 Task: Add Attachment from computer to Card Card0000000145 in Board Board0000000037 in Workspace WS0000000013 in Trello. Add Cover Green to Card Card0000000145 in Board Board0000000037 in Workspace WS0000000013 in Trello. Add "Move Card To …" Button titled Button0000000145 to "top" of the list "To Do" to Card Card0000000145 in Board Board0000000037 in Workspace WS0000000013 in Trello. Add Description DS0000000145 to Card Card0000000146 in Board Board0000000037 in Workspace WS0000000013 in Trello. Add Comment CM0000000145 to Card Card0000000146 in Board Board0000000037 in Workspace WS0000000013 in Trello
Action: Mouse moved to (287, 212)
Screenshot: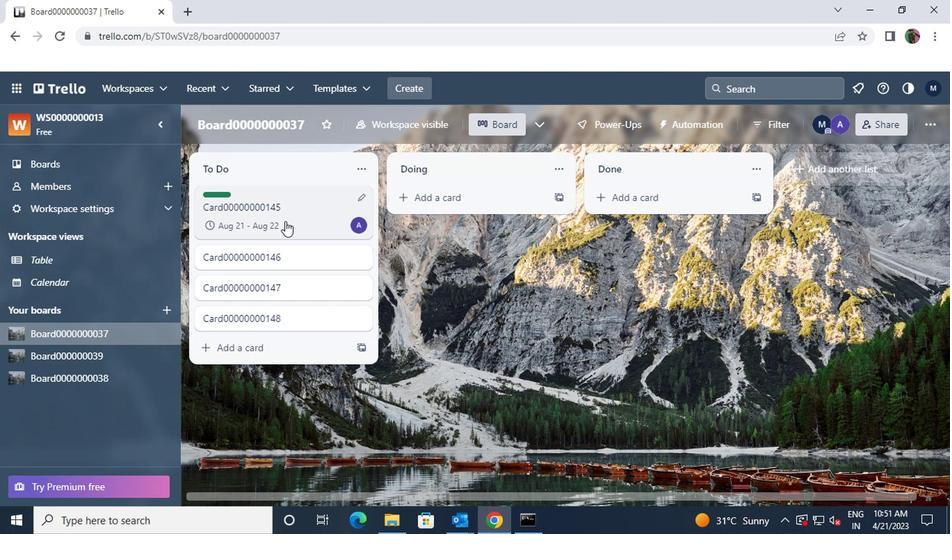 
Action: Mouse pressed left at (287, 212)
Screenshot: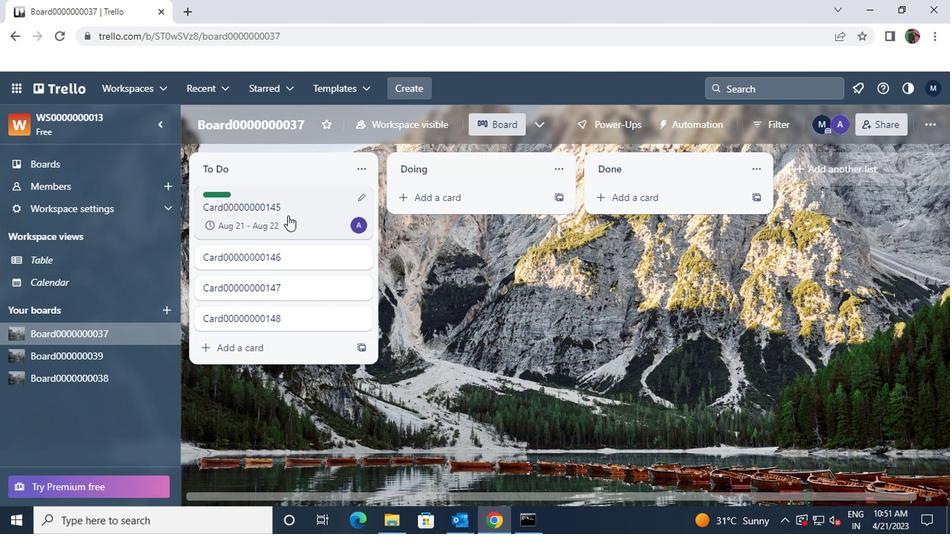 
Action: Mouse moved to (634, 300)
Screenshot: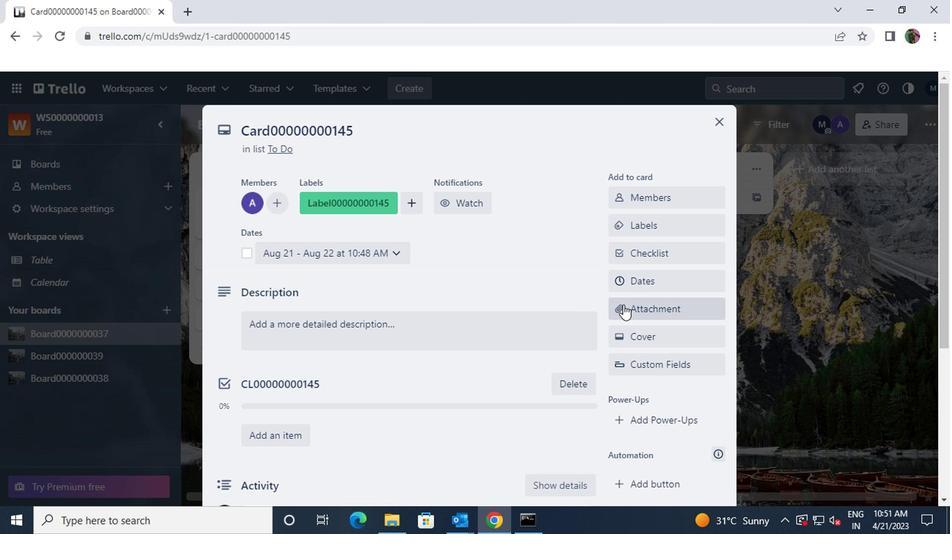 
Action: Mouse pressed left at (634, 300)
Screenshot: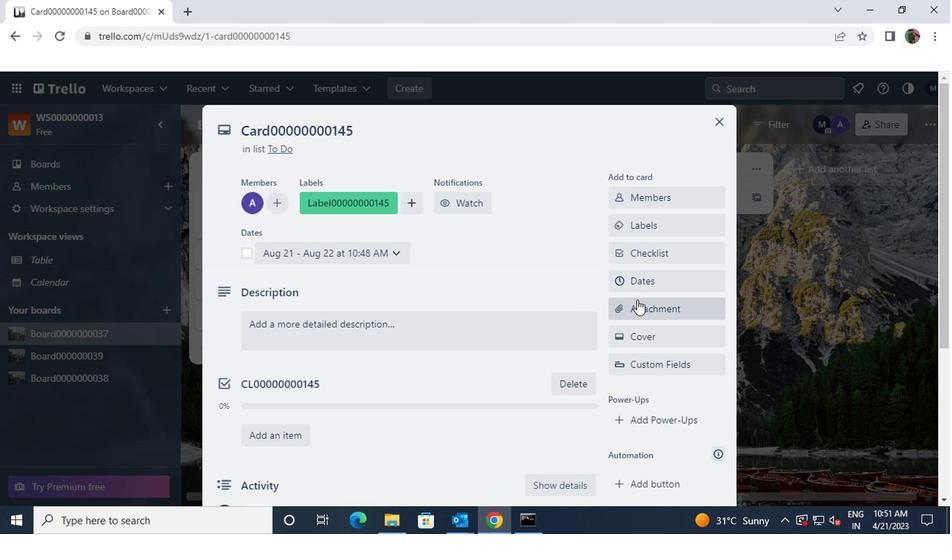 
Action: Mouse moved to (621, 147)
Screenshot: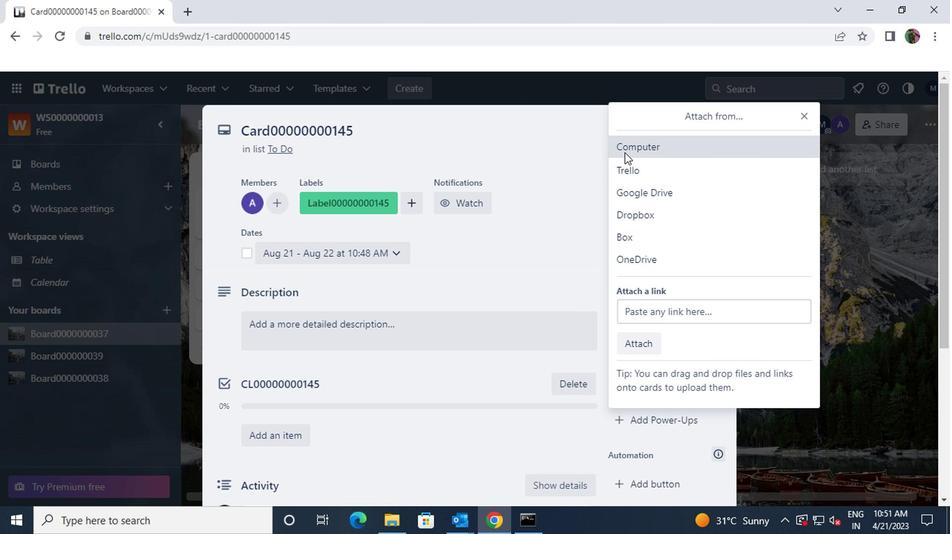 
Action: Mouse pressed left at (621, 147)
Screenshot: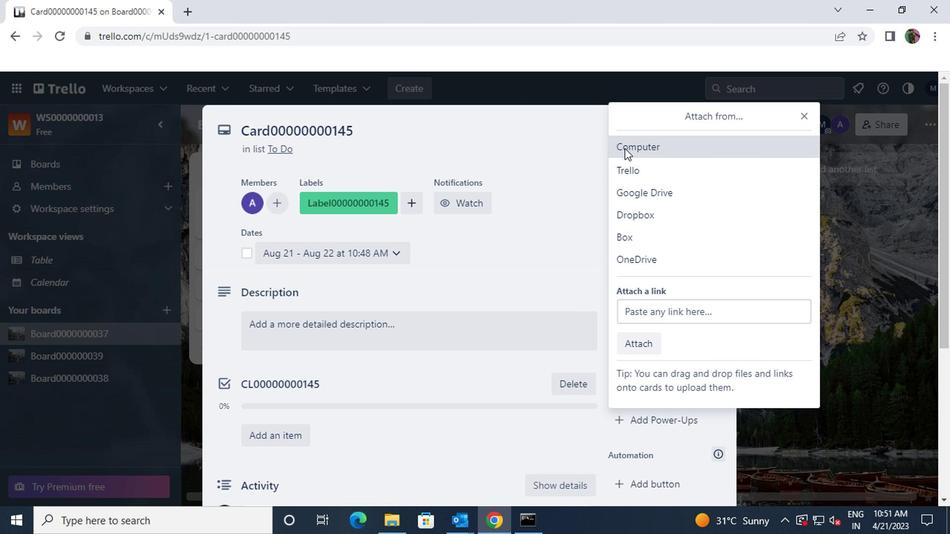 
Action: Mouse moved to (321, 101)
Screenshot: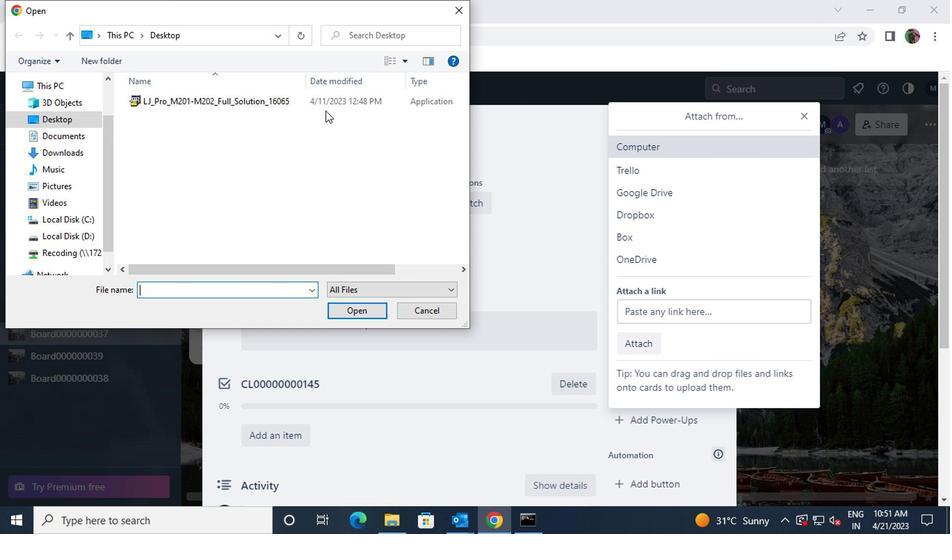
Action: Mouse pressed left at (321, 101)
Screenshot: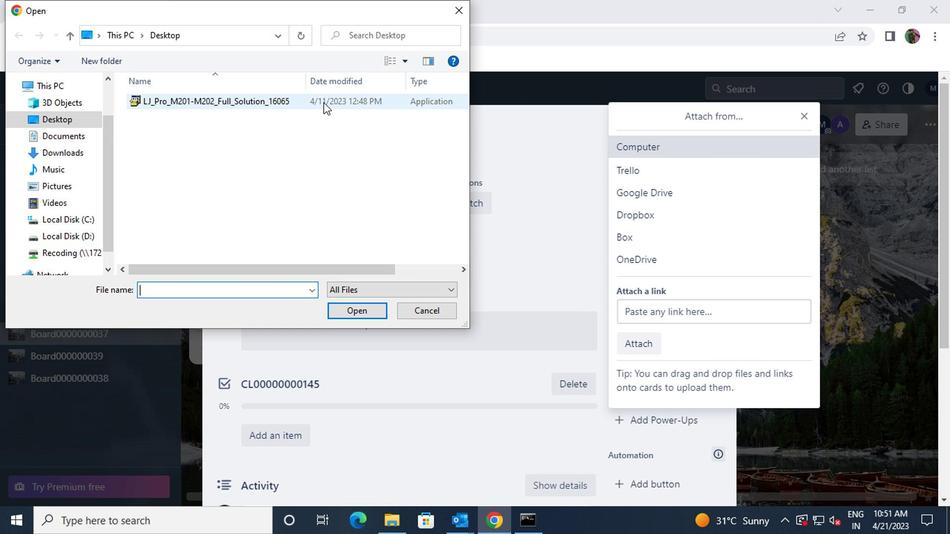 
Action: Mouse moved to (357, 313)
Screenshot: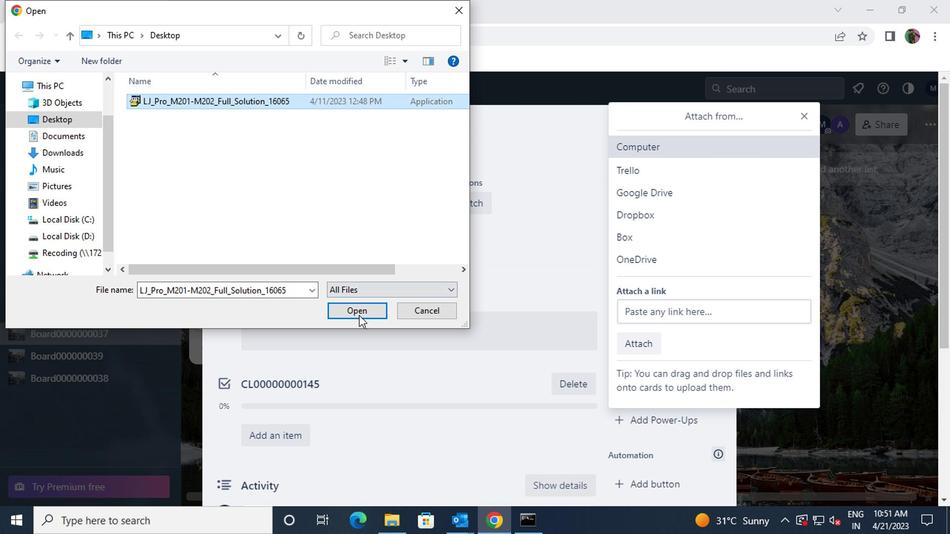 
Action: Mouse pressed left at (357, 313)
Screenshot: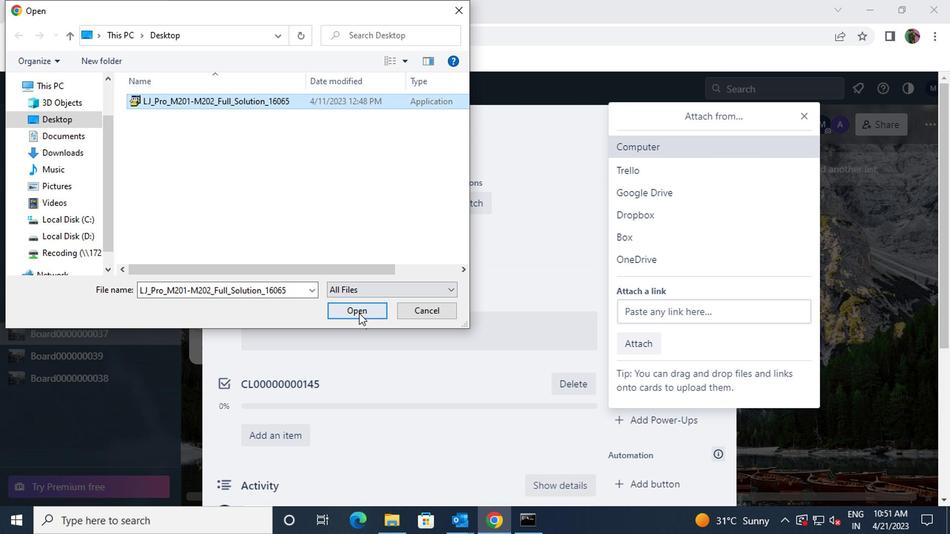 
Action: Mouse moved to (797, 115)
Screenshot: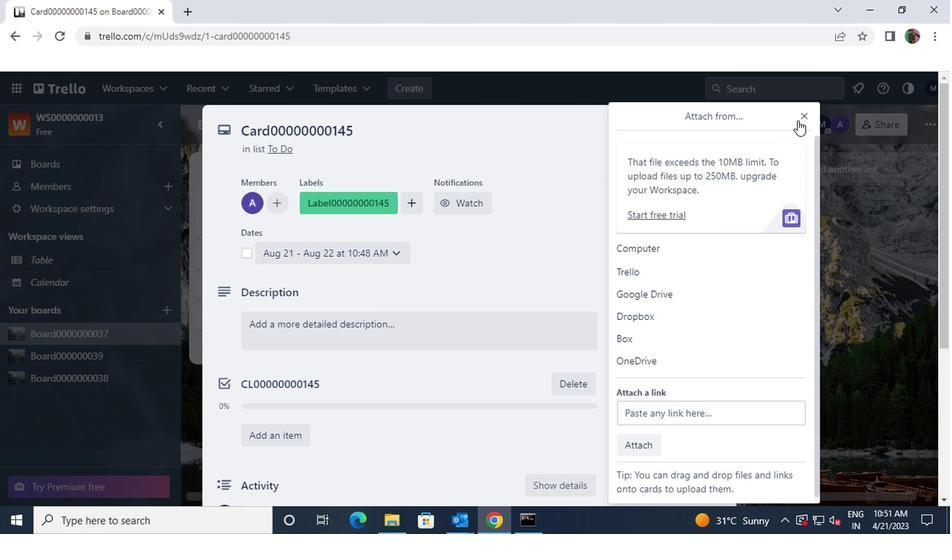 
Action: Mouse pressed left at (797, 115)
Screenshot: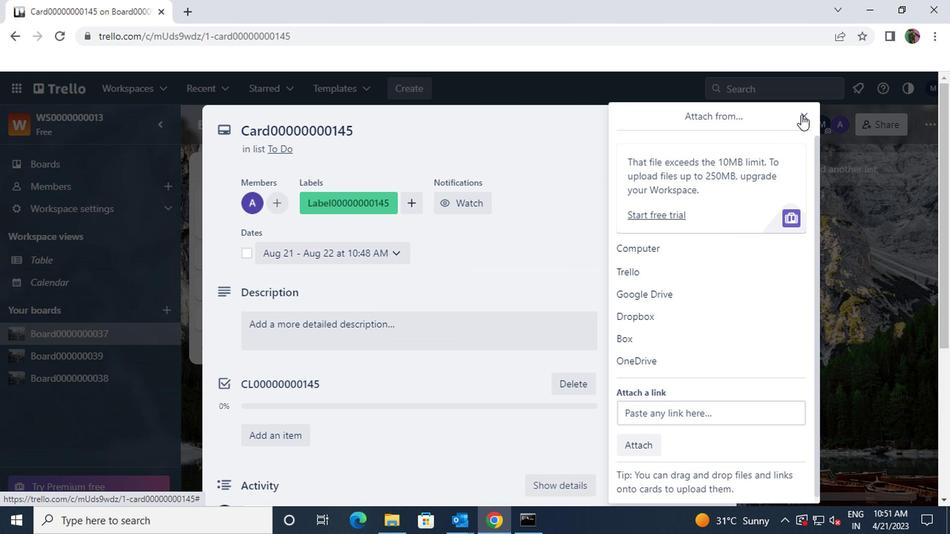 
Action: Mouse moved to (682, 332)
Screenshot: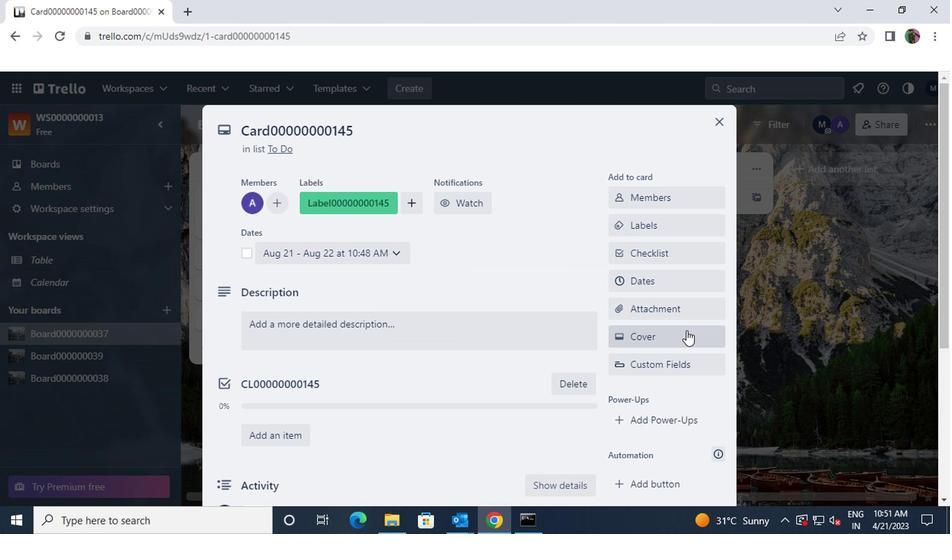 
Action: Mouse pressed left at (682, 332)
Screenshot: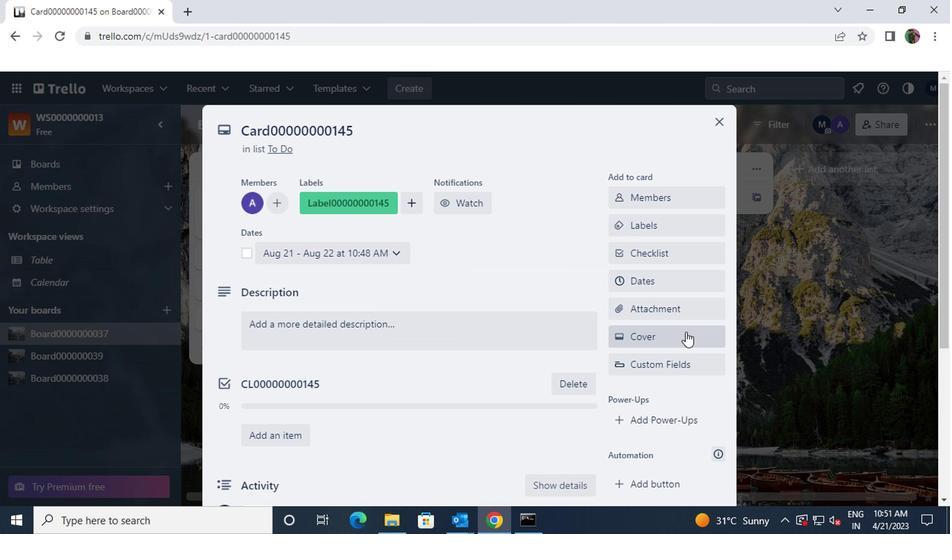 
Action: Mouse moved to (626, 230)
Screenshot: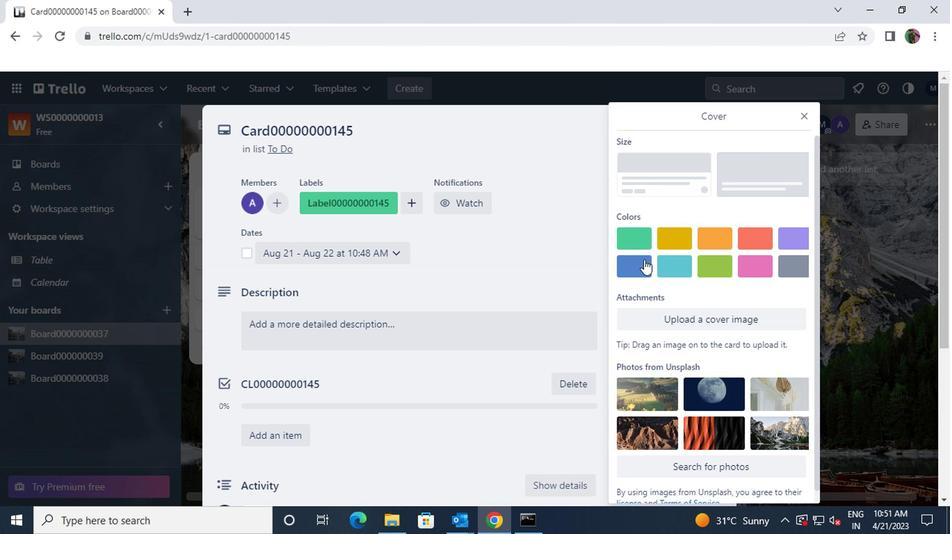 
Action: Mouse pressed left at (626, 230)
Screenshot: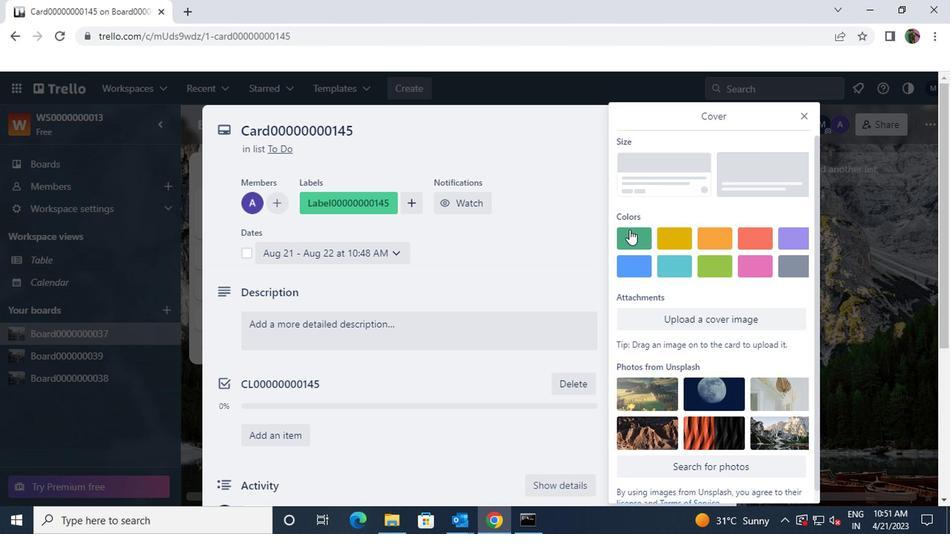 
Action: Mouse moved to (796, 132)
Screenshot: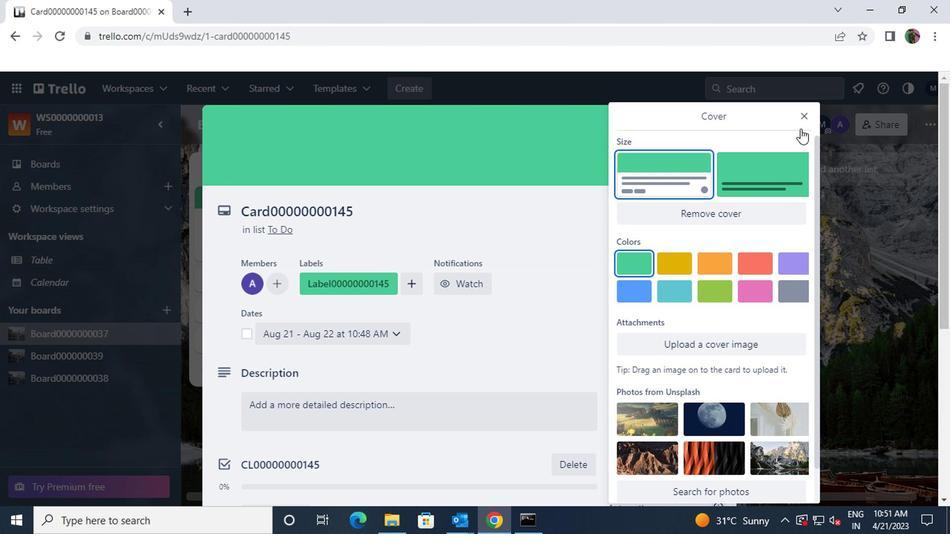 
Action: Mouse scrolled (796, 131) with delta (0, 0)
Screenshot: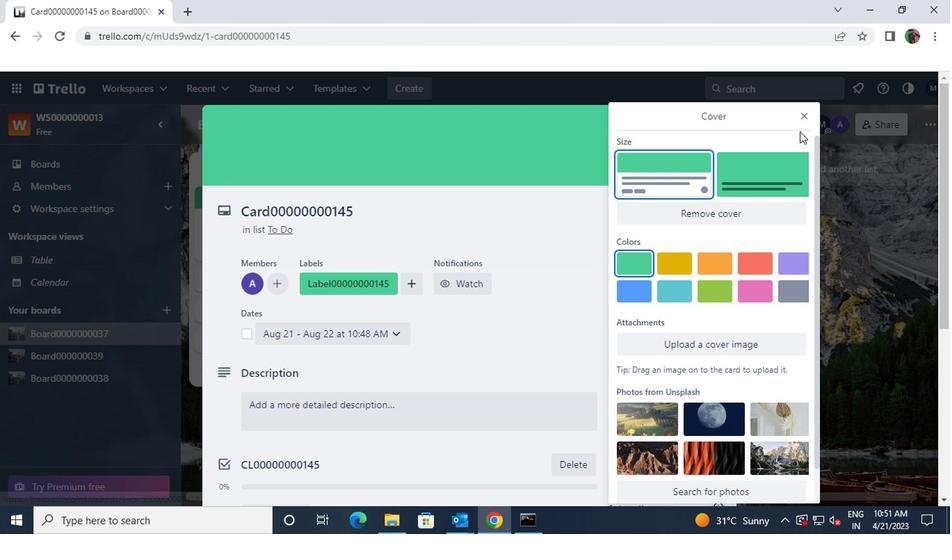 
Action: Mouse scrolled (796, 131) with delta (0, 0)
Screenshot: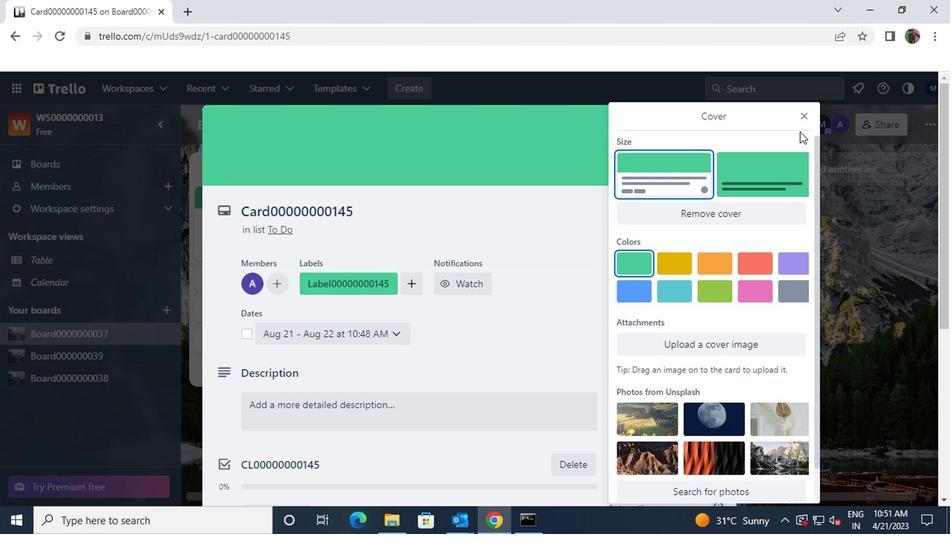 
Action: Mouse scrolled (796, 131) with delta (0, 0)
Screenshot: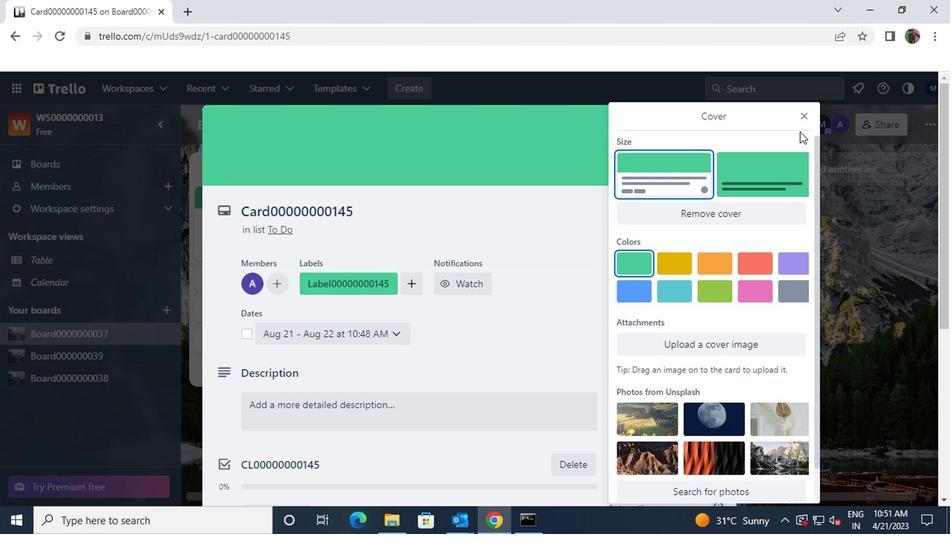 
Action: Mouse moved to (794, 119)
Screenshot: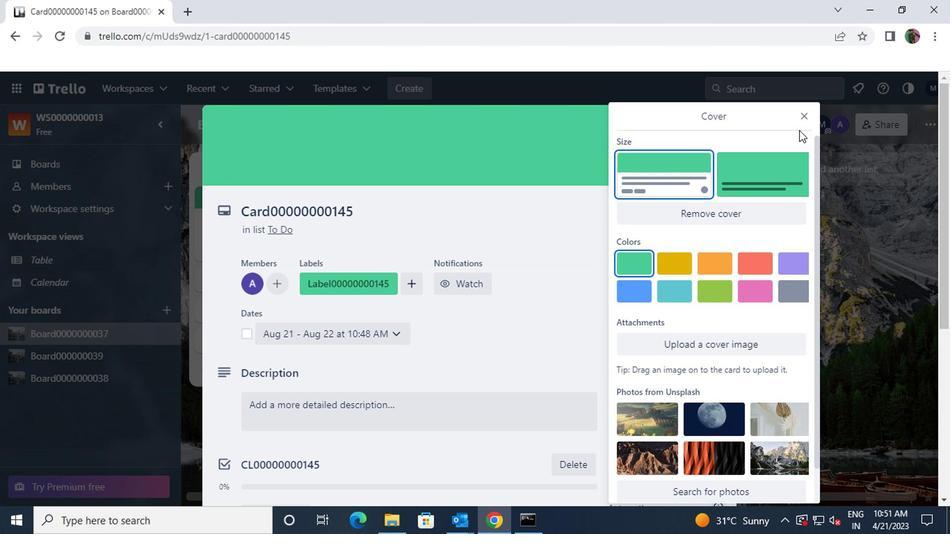 
Action: Mouse pressed left at (794, 119)
Screenshot: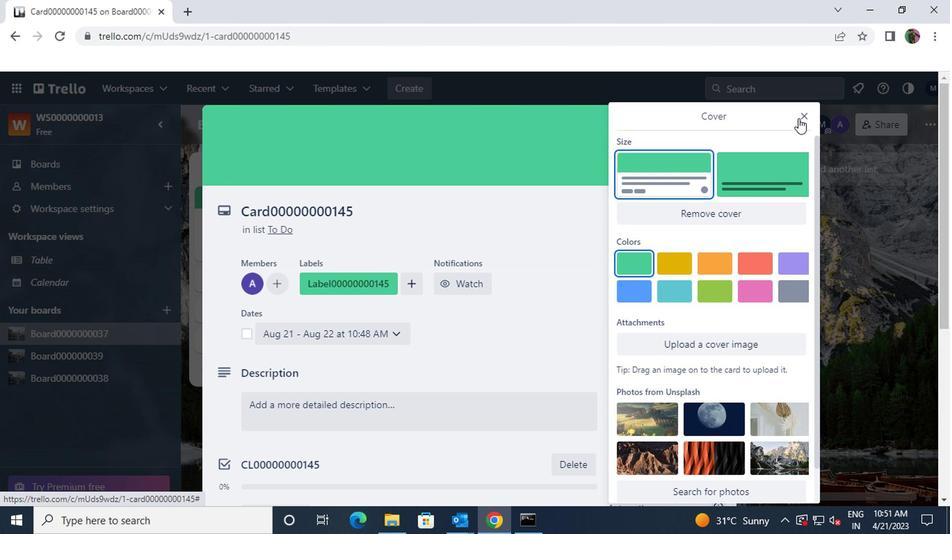 
Action: Mouse moved to (715, 308)
Screenshot: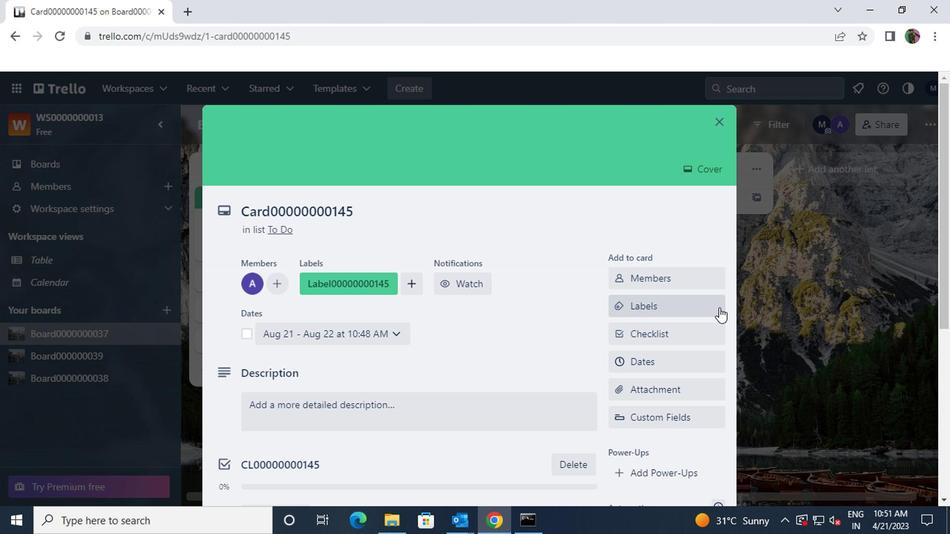 
Action: Mouse scrolled (715, 307) with delta (0, 0)
Screenshot: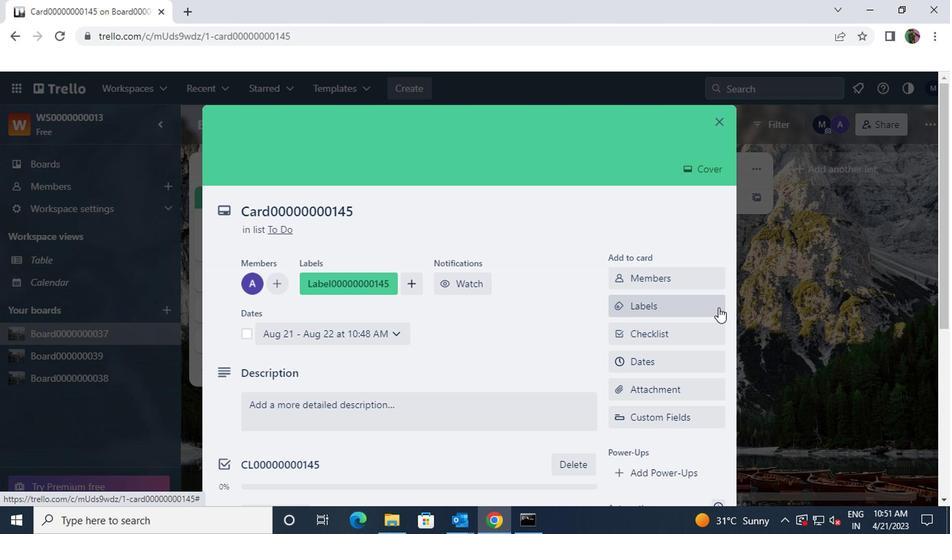 
Action: Mouse scrolled (715, 307) with delta (0, 0)
Screenshot: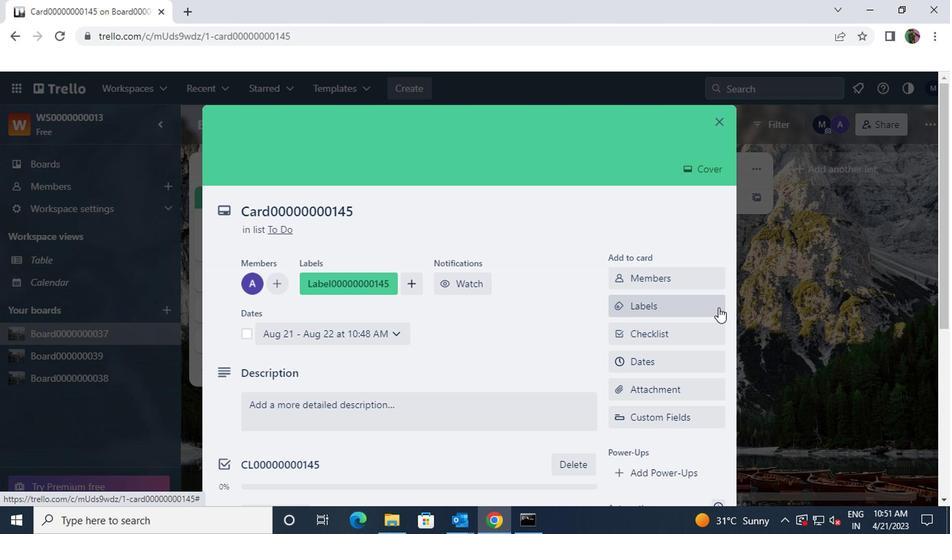 
Action: Mouse scrolled (715, 307) with delta (0, 0)
Screenshot: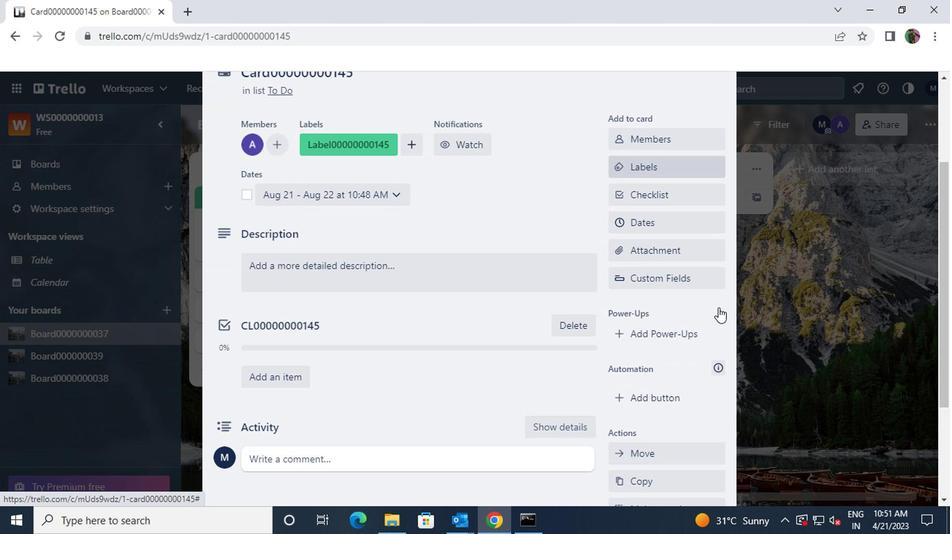 
Action: Mouse moved to (673, 327)
Screenshot: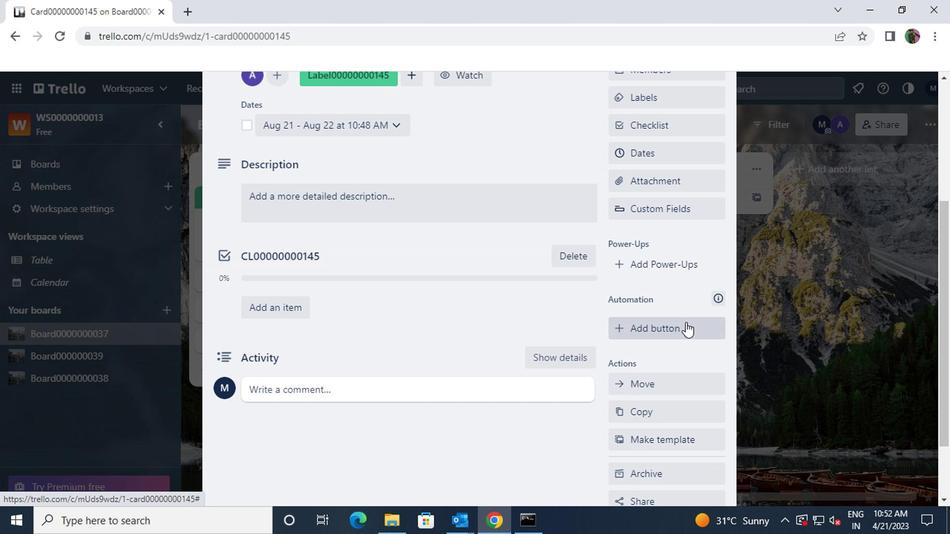 
Action: Mouse pressed left at (673, 327)
Screenshot: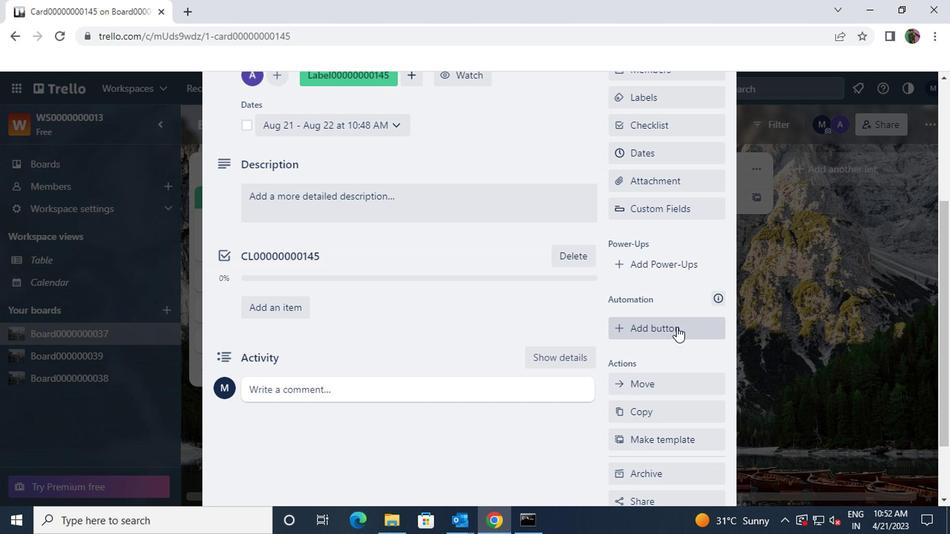 
Action: Mouse moved to (648, 182)
Screenshot: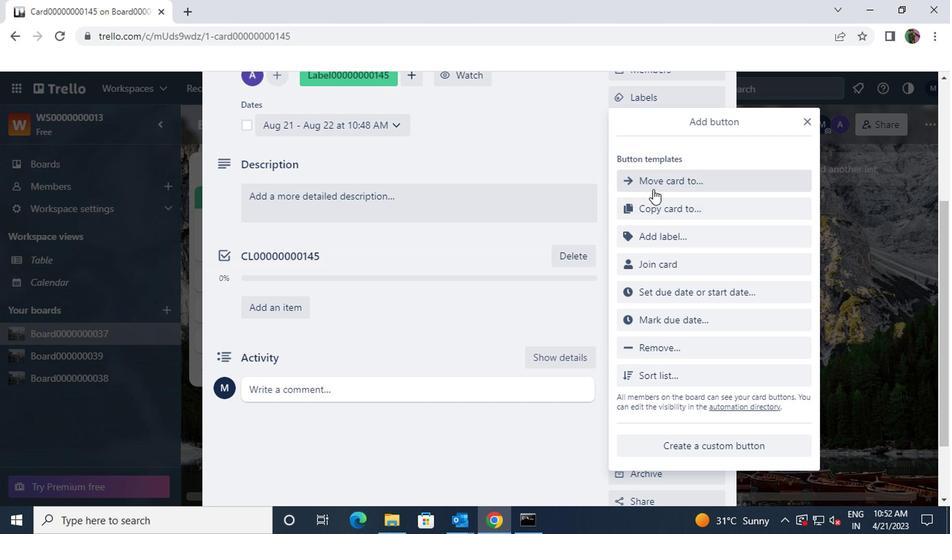 
Action: Mouse pressed left at (648, 182)
Screenshot: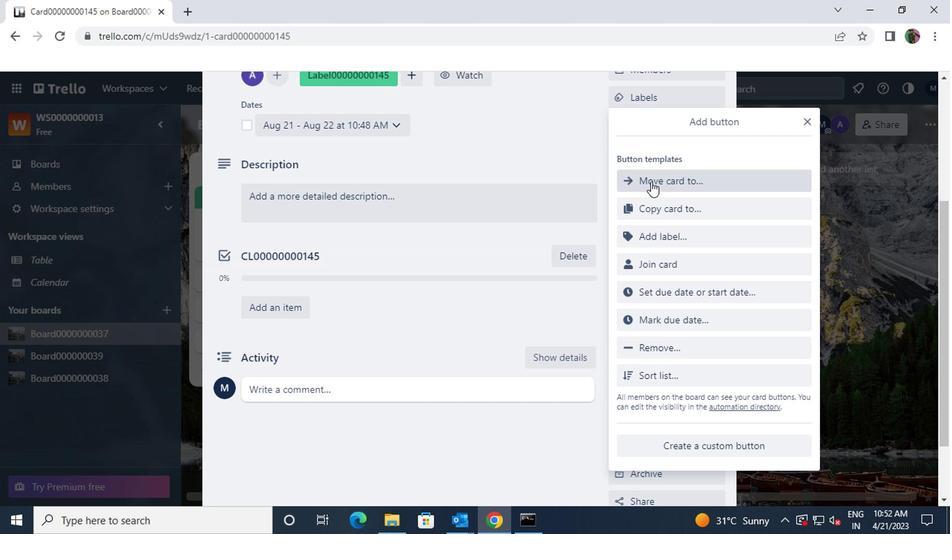 
Action: Key pressed <Key.shift>BUTTON00000000145
Screenshot: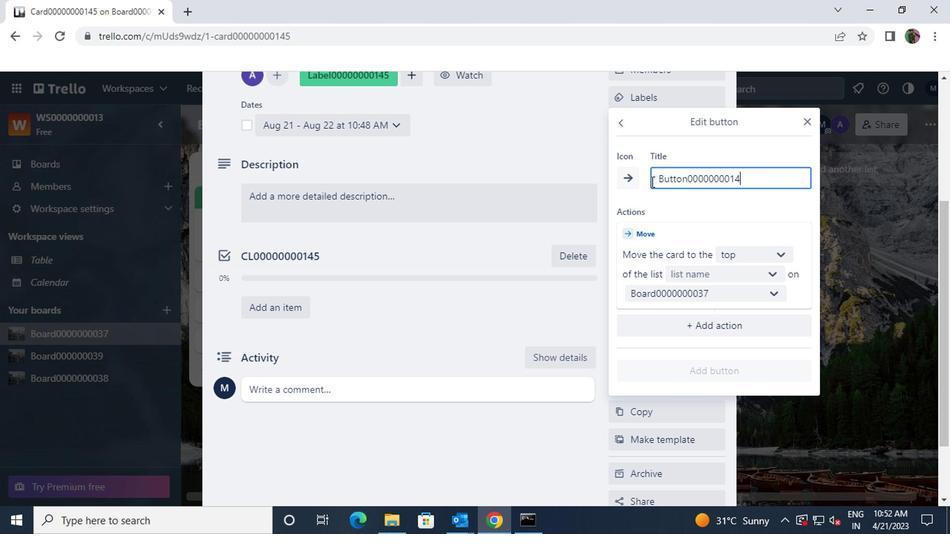 
Action: Mouse moved to (763, 293)
Screenshot: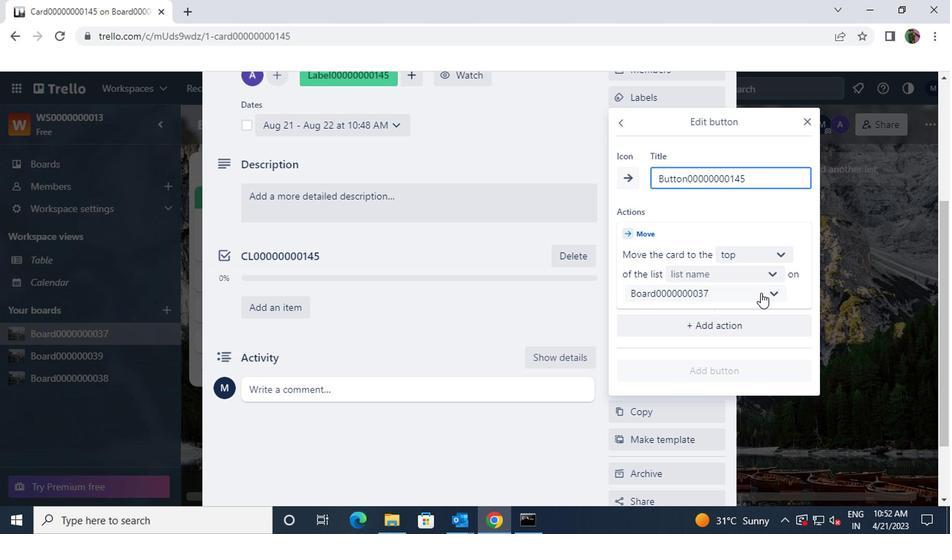 
Action: Mouse pressed left at (763, 293)
Screenshot: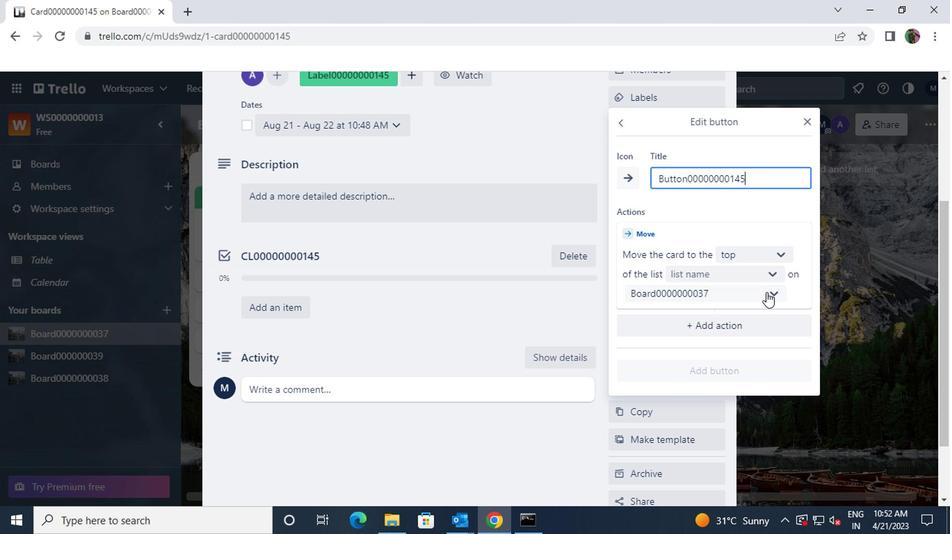 
Action: Mouse pressed left at (763, 293)
Screenshot: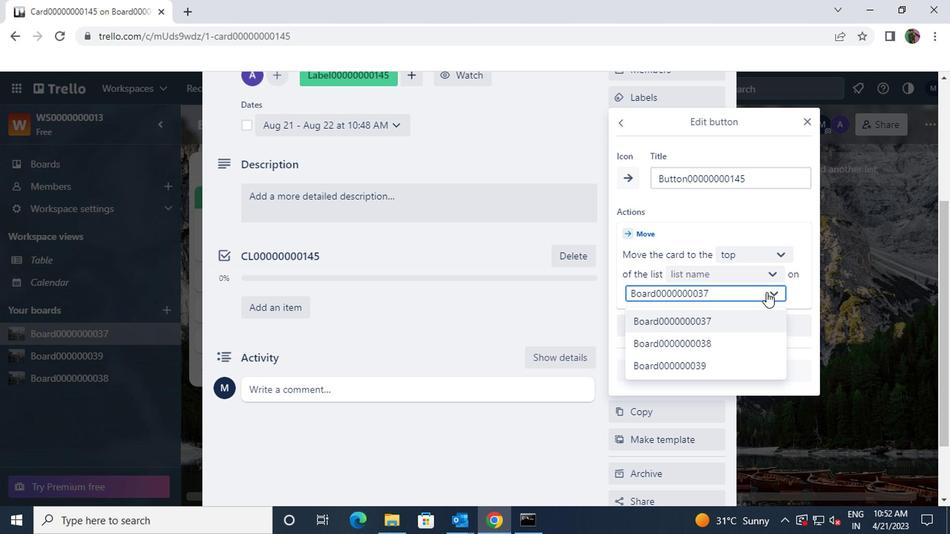 
Action: Mouse moved to (777, 258)
Screenshot: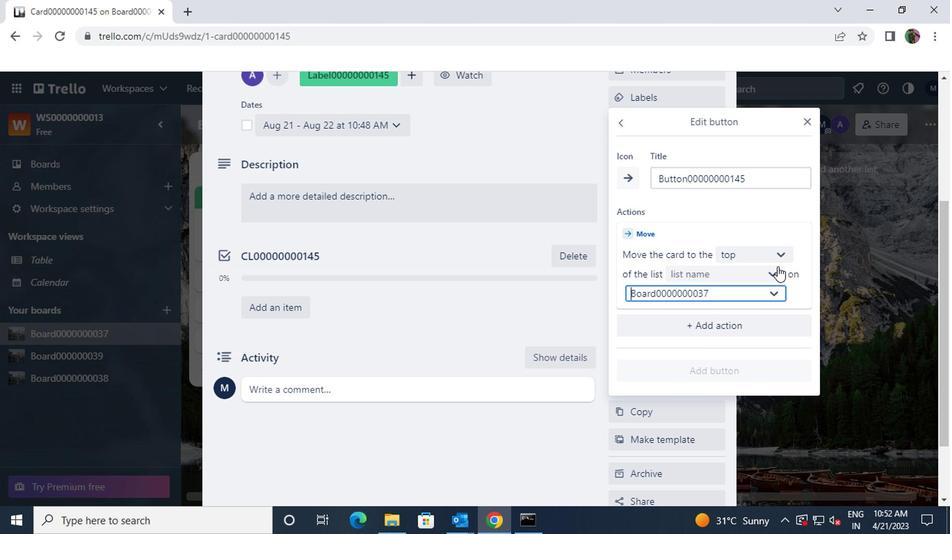 
Action: Mouse pressed left at (777, 258)
Screenshot: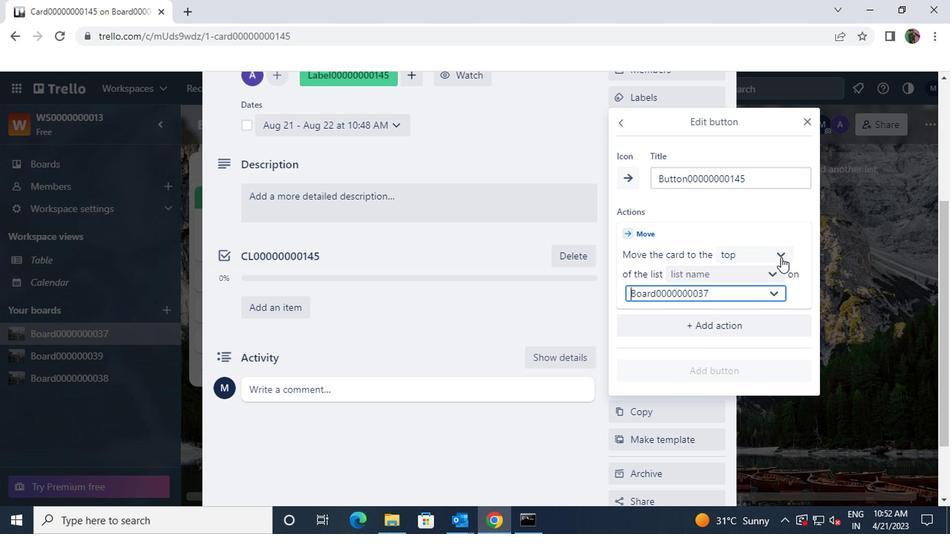 
Action: Mouse moved to (755, 281)
Screenshot: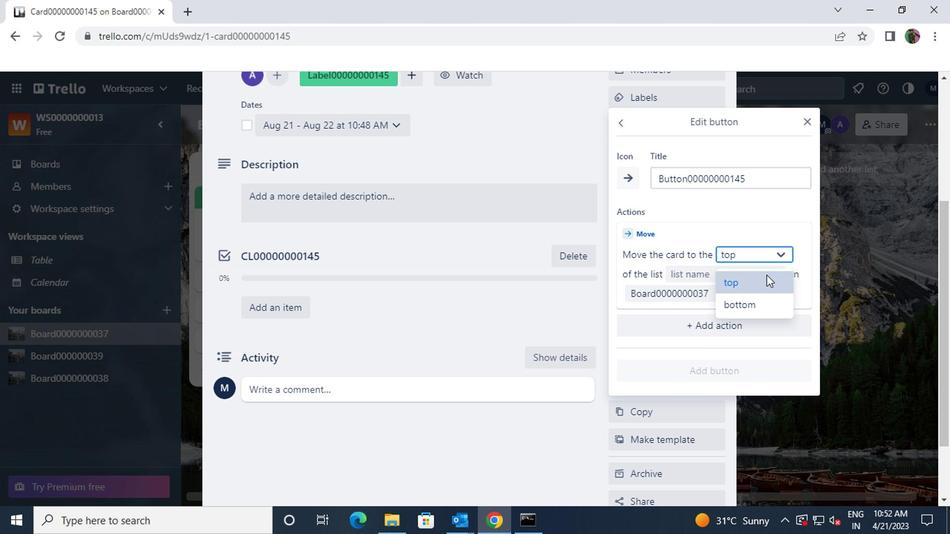 
Action: Mouse pressed left at (755, 281)
Screenshot: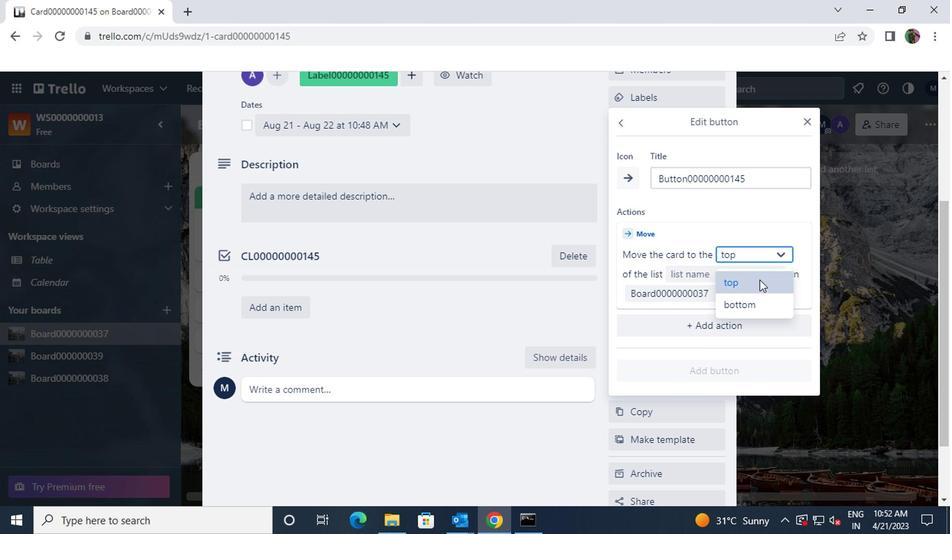 
Action: Mouse moved to (765, 276)
Screenshot: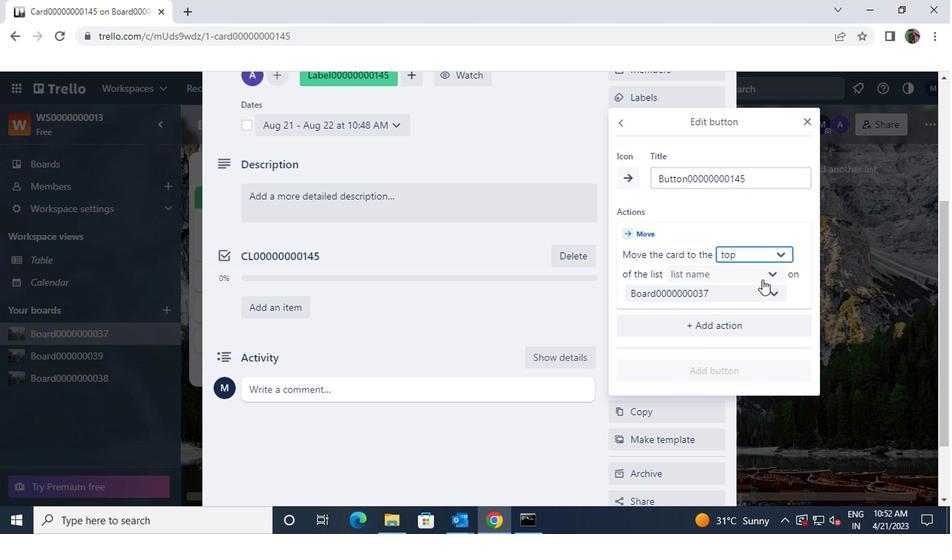 
Action: Mouse pressed left at (765, 276)
Screenshot: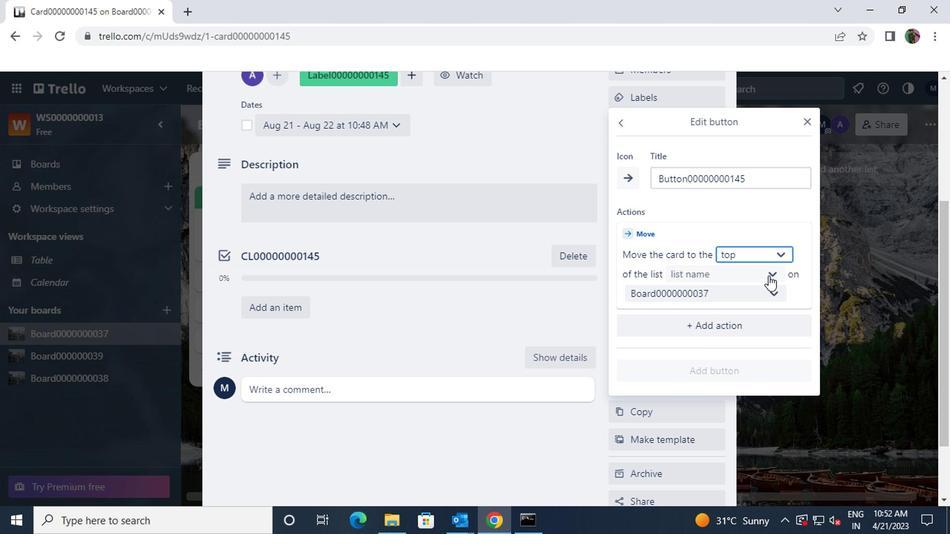 
Action: Mouse moved to (738, 294)
Screenshot: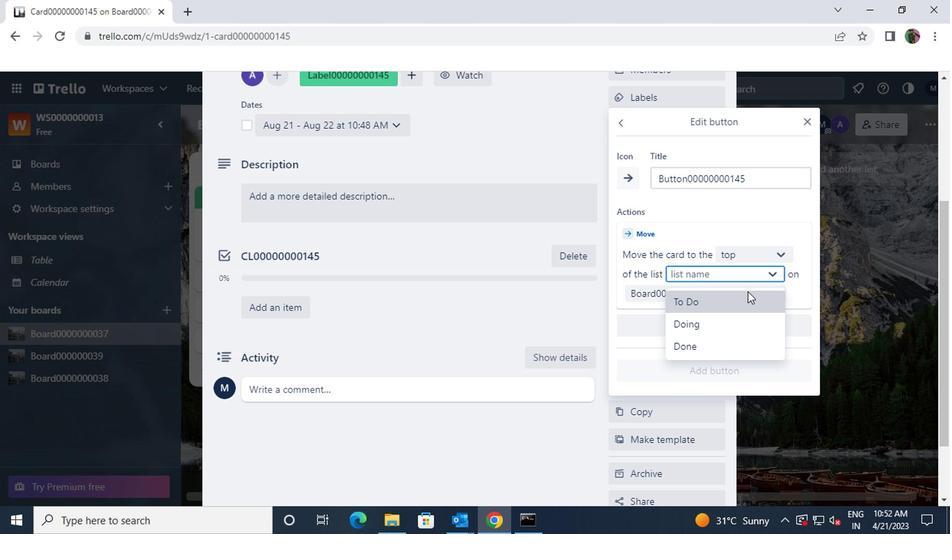 
Action: Mouse pressed left at (738, 294)
Screenshot: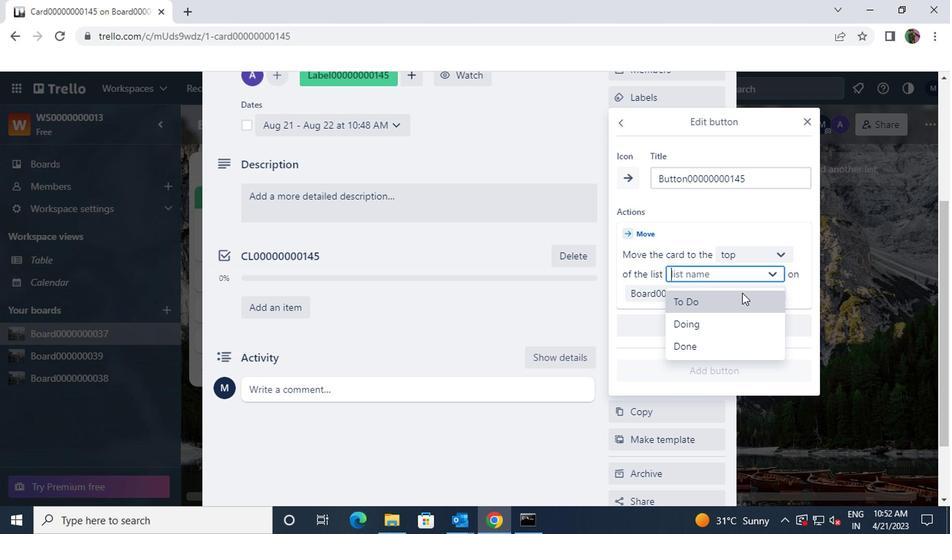 
Action: Mouse moved to (717, 367)
Screenshot: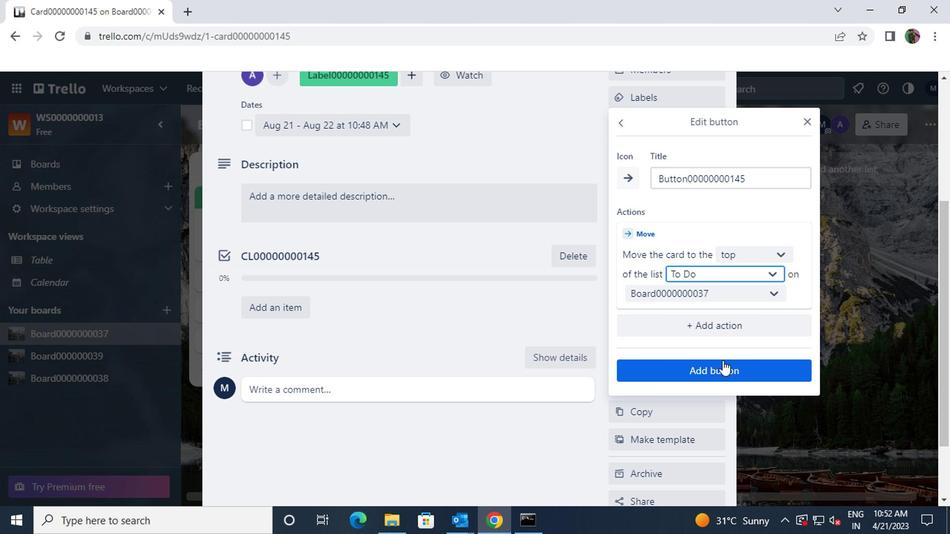 
Action: Mouse pressed left at (717, 367)
Screenshot: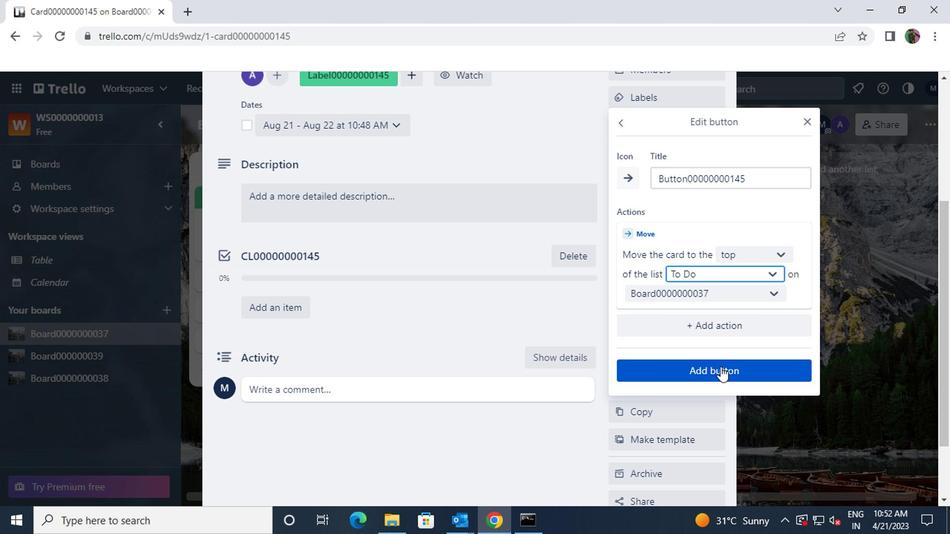 
Action: Mouse moved to (518, 199)
Screenshot: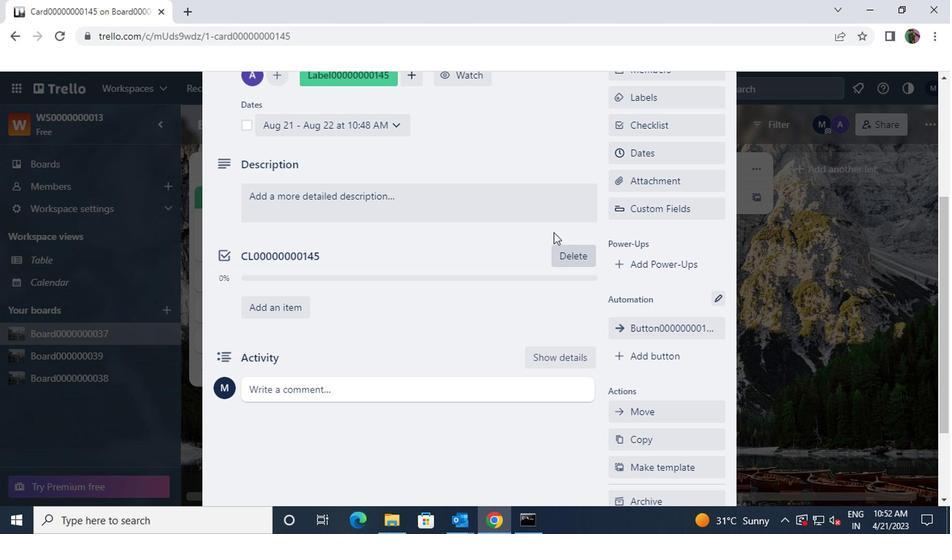 
Action: Mouse pressed left at (518, 199)
Screenshot: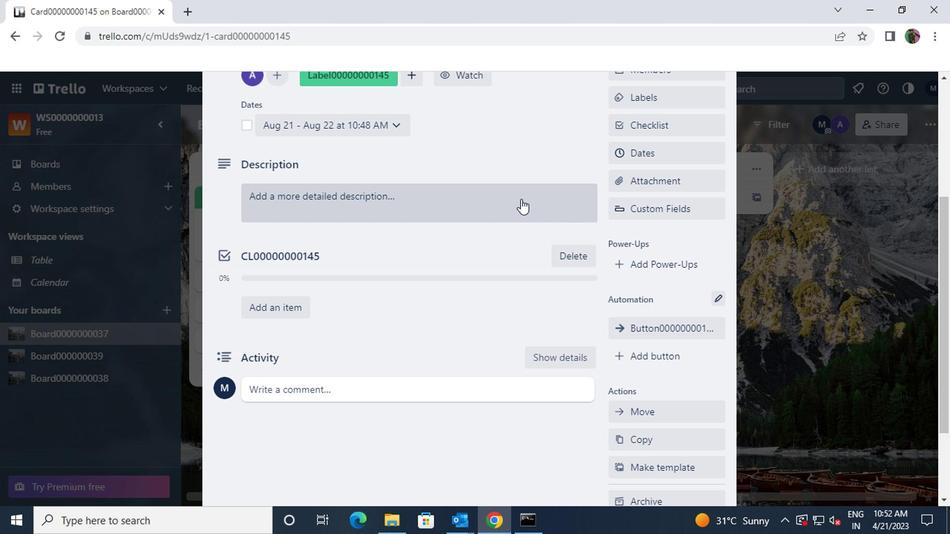 
Action: Mouse moved to (518, 199)
Screenshot: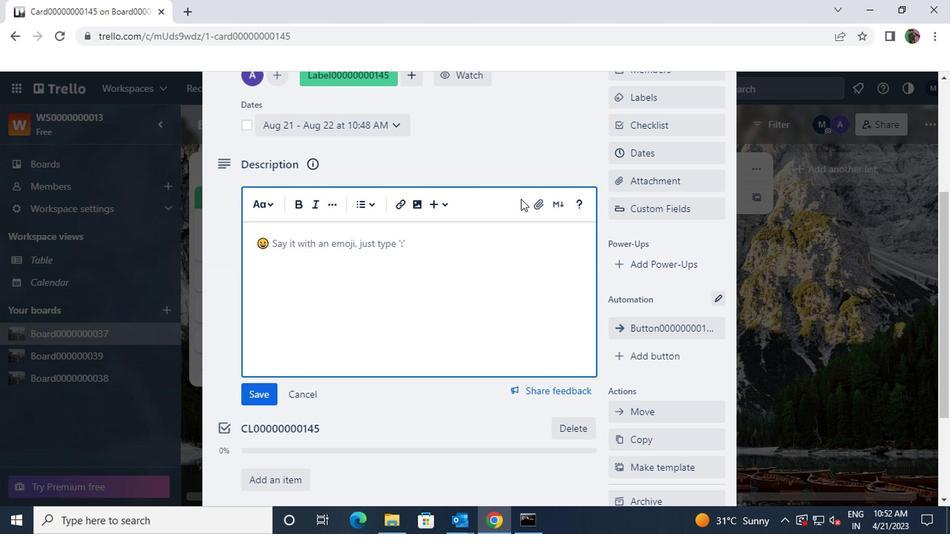 
Action: Key pressed <Key.shift>DS00000000145
Screenshot: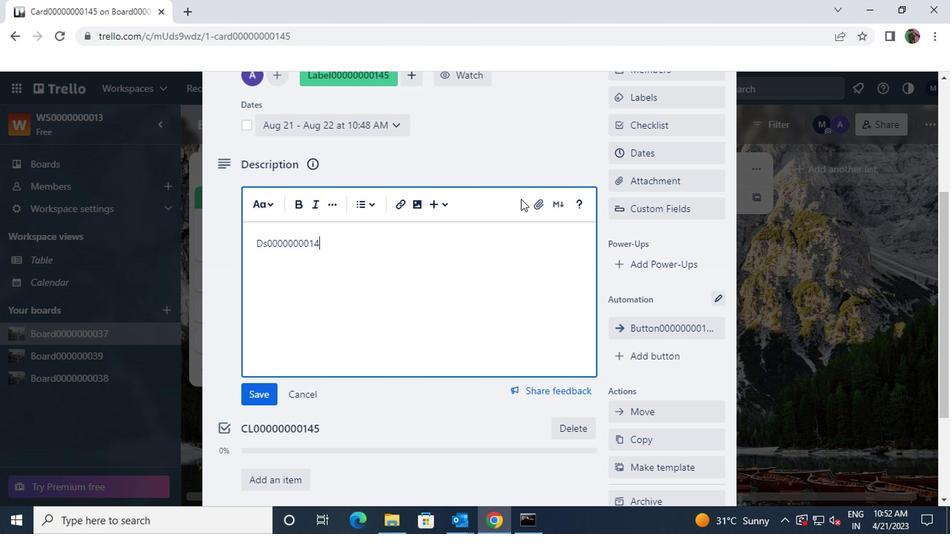 
Action: Mouse moved to (266, 396)
Screenshot: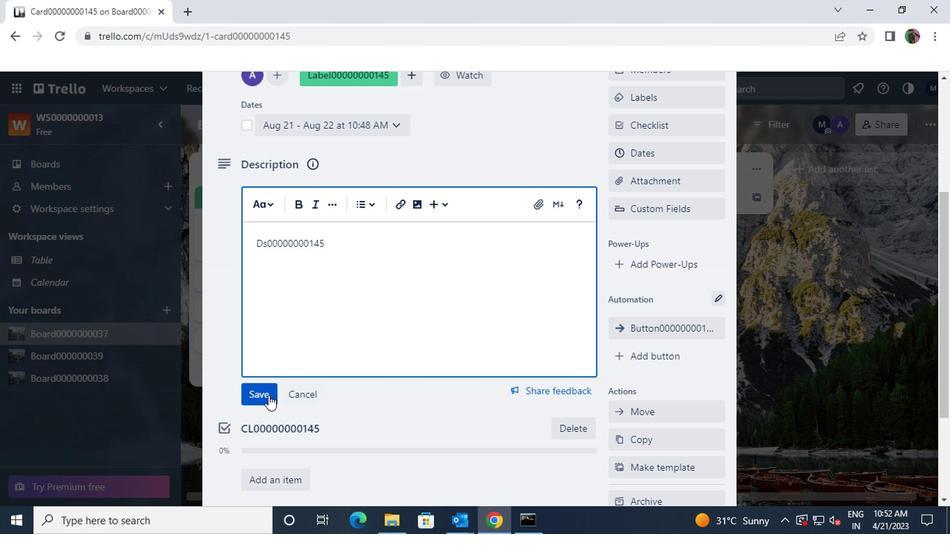 
Action: Mouse pressed left at (266, 396)
Screenshot: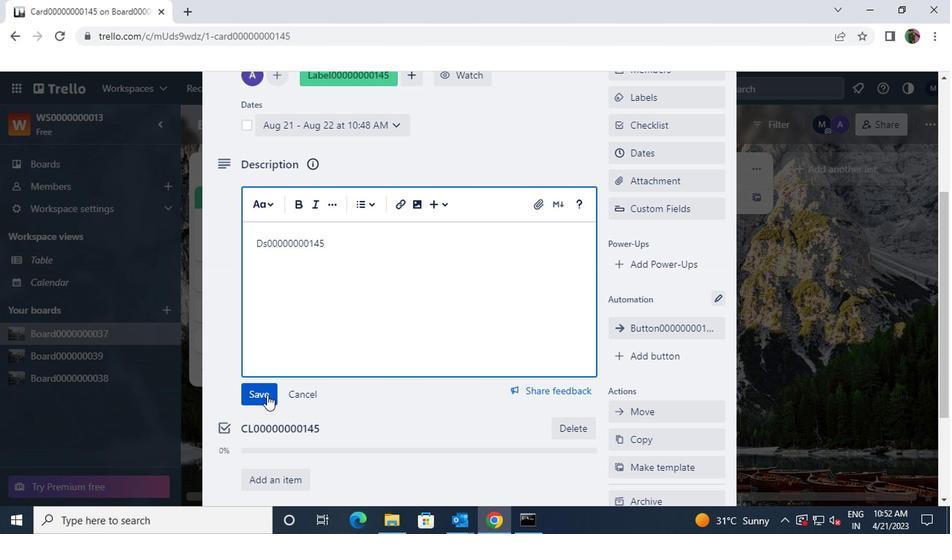 
Action: Mouse moved to (277, 372)
Screenshot: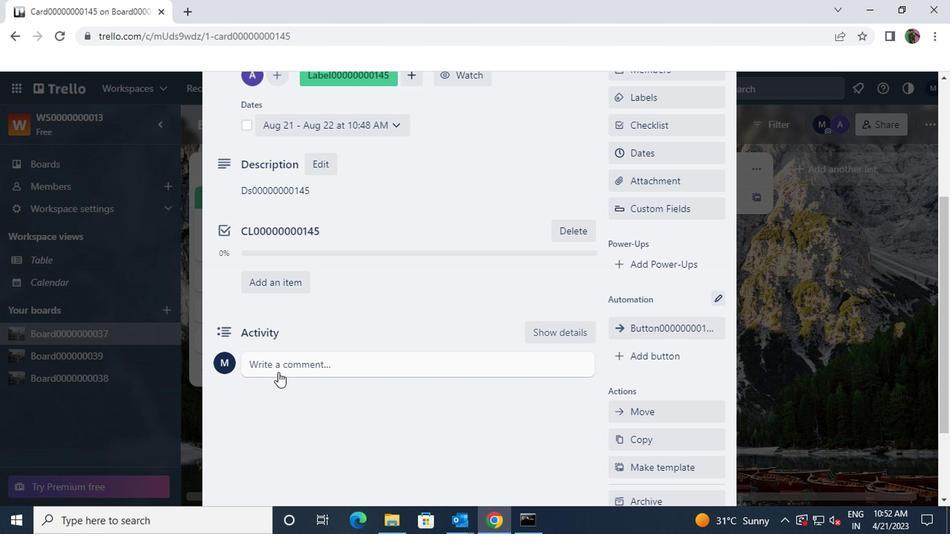 
Action: Mouse pressed left at (277, 372)
Screenshot: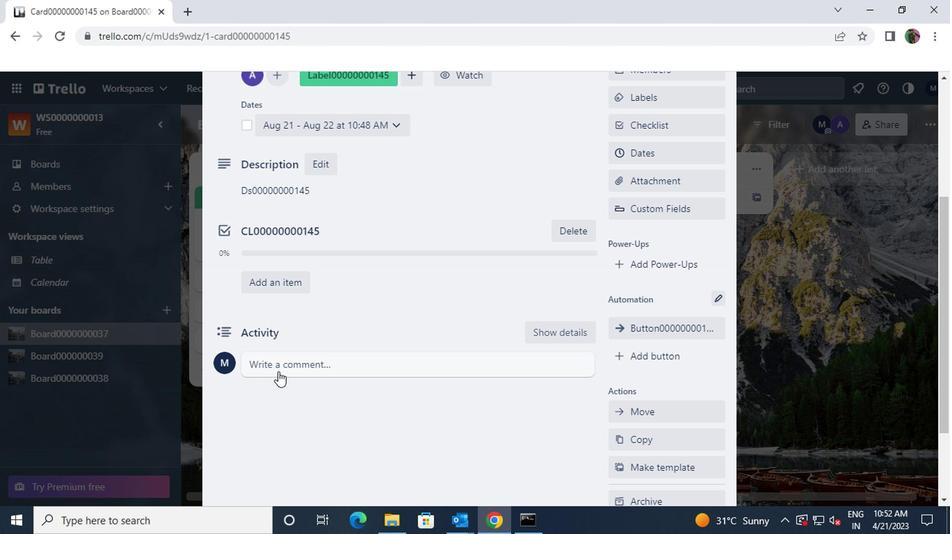 
Action: Key pressed <Key.shift>CM00000000145
Screenshot: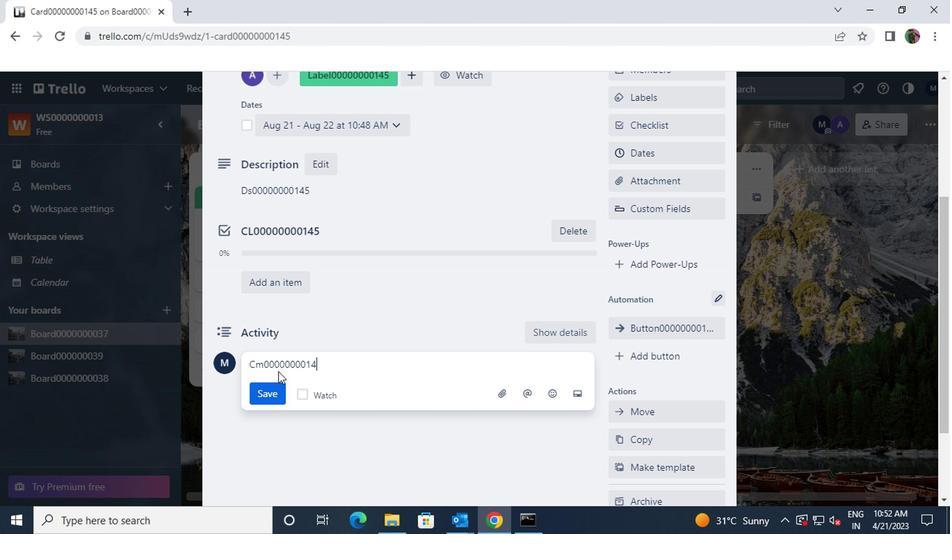 
Action: Mouse moved to (275, 396)
Screenshot: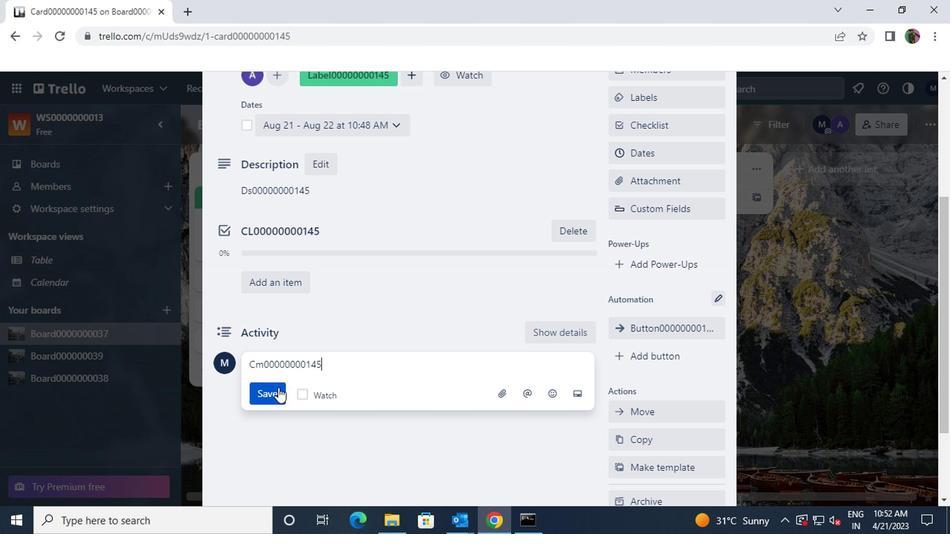 
Action: Mouse pressed left at (275, 396)
Screenshot: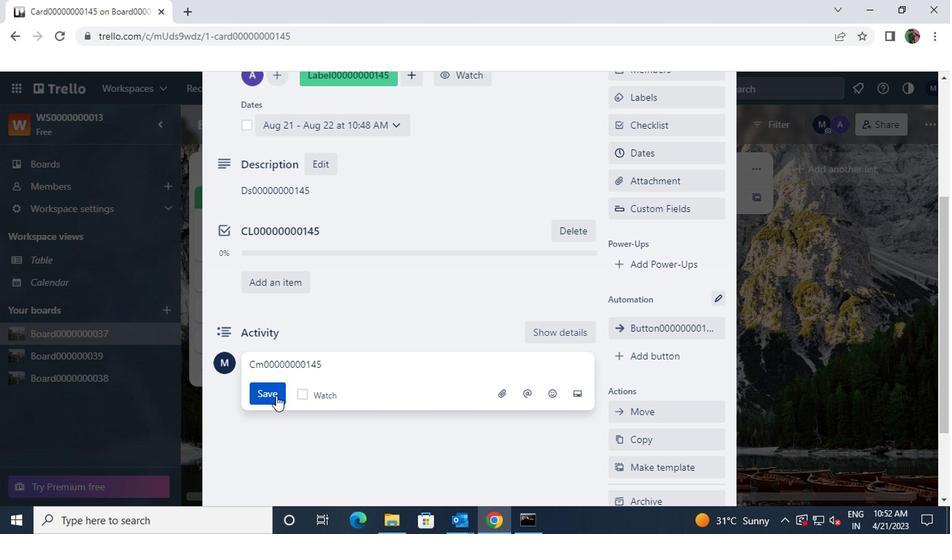 
